 Task: Filter courses by subject and topic,"Business".
Action: Mouse moved to (365, 91)
Screenshot: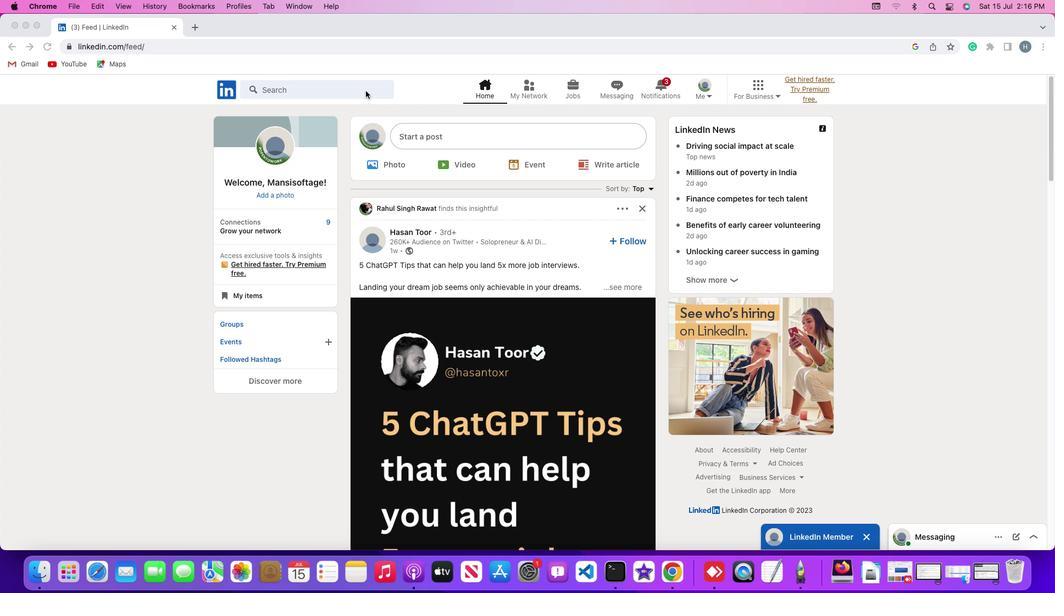 
Action: Mouse pressed left at (365, 91)
Screenshot: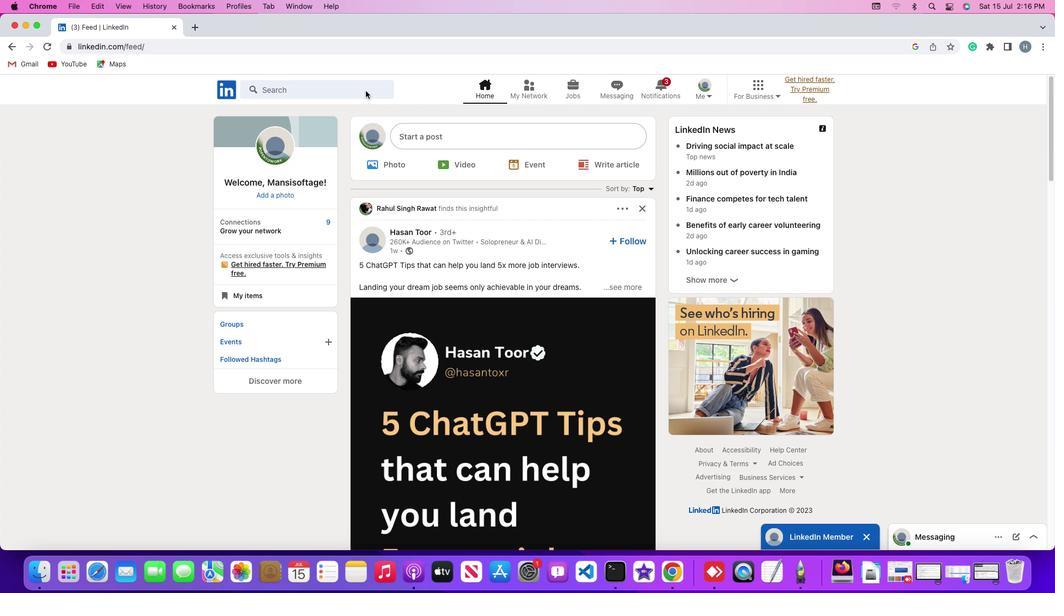 
Action: Mouse pressed left at (365, 91)
Screenshot: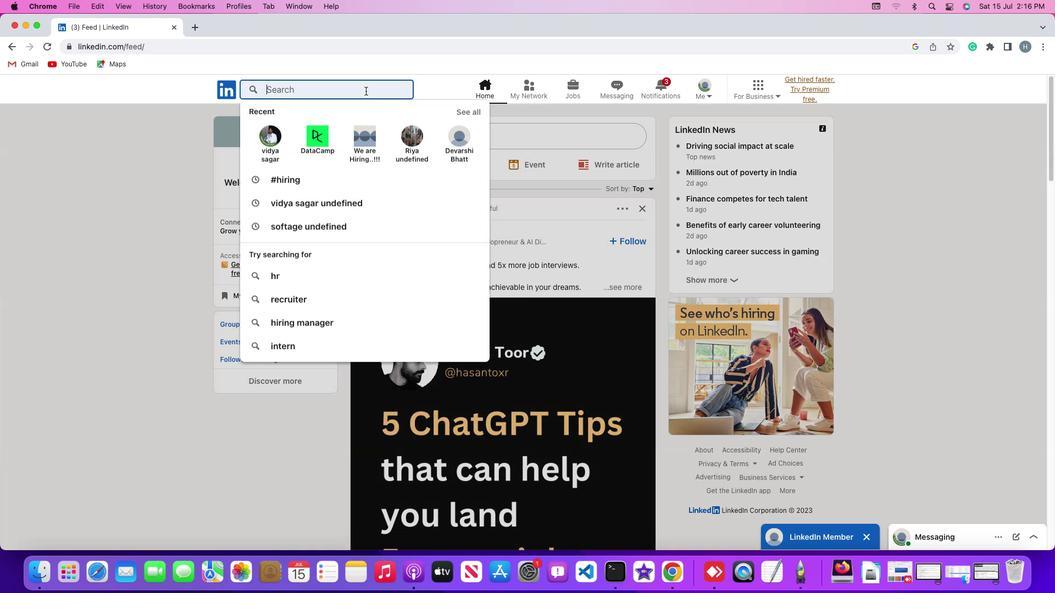 
Action: Mouse moved to (364, 91)
Screenshot: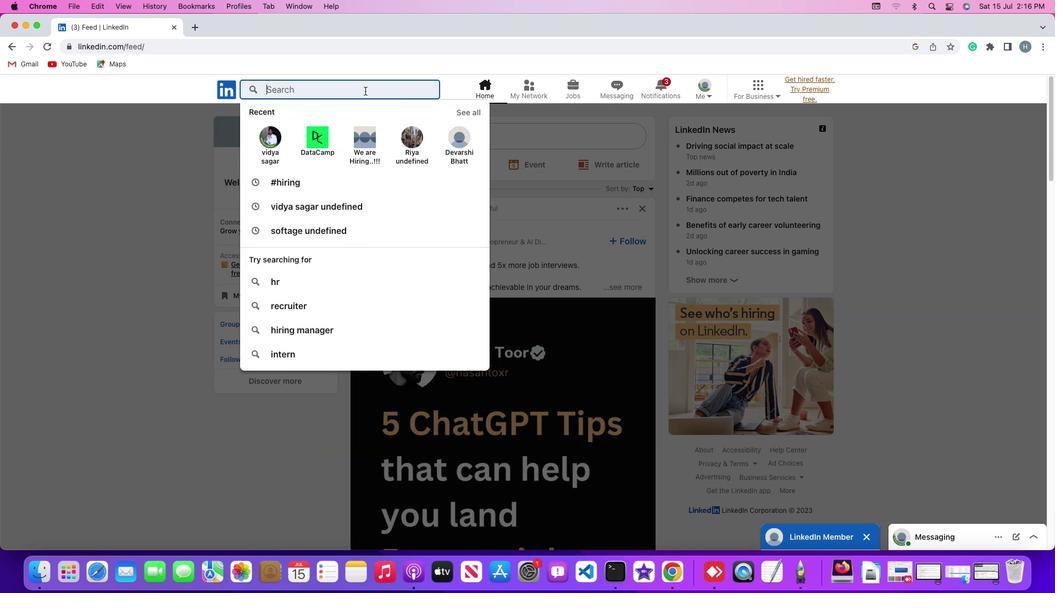 
Action: Key pressed Key.shift'#''h''i''r''i''n''g'Key.enter
Screenshot: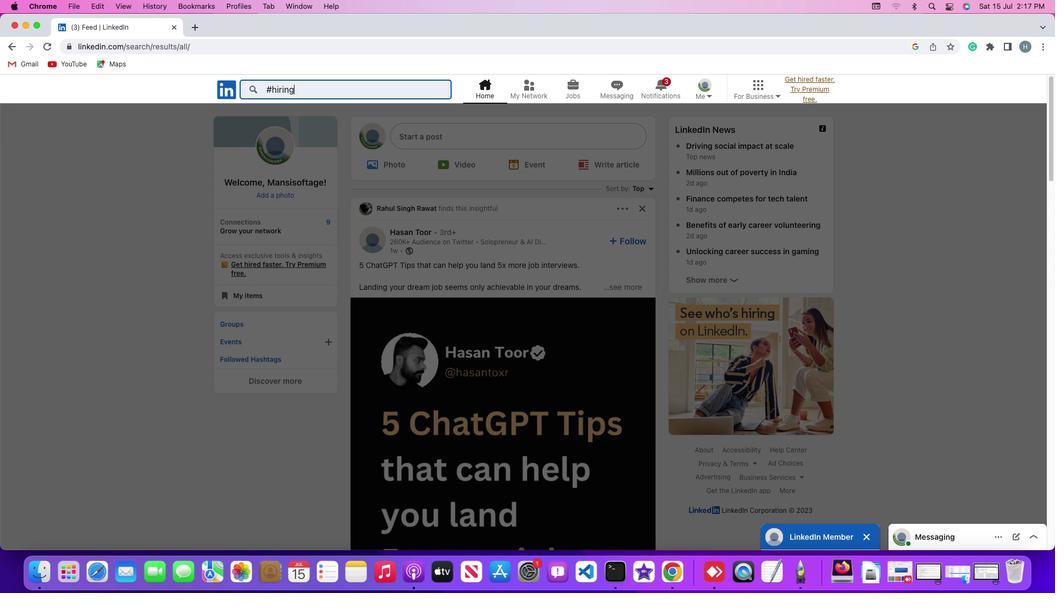 
Action: Mouse moved to (579, 117)
Screenshot: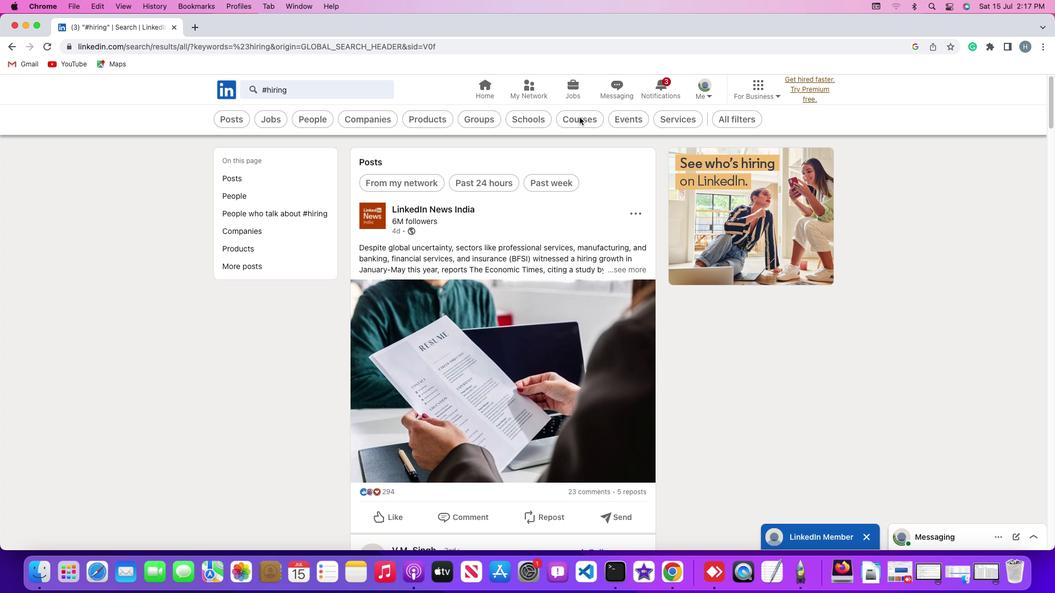 
Action: Mouse pressed left at (579, 117)
Screenshot: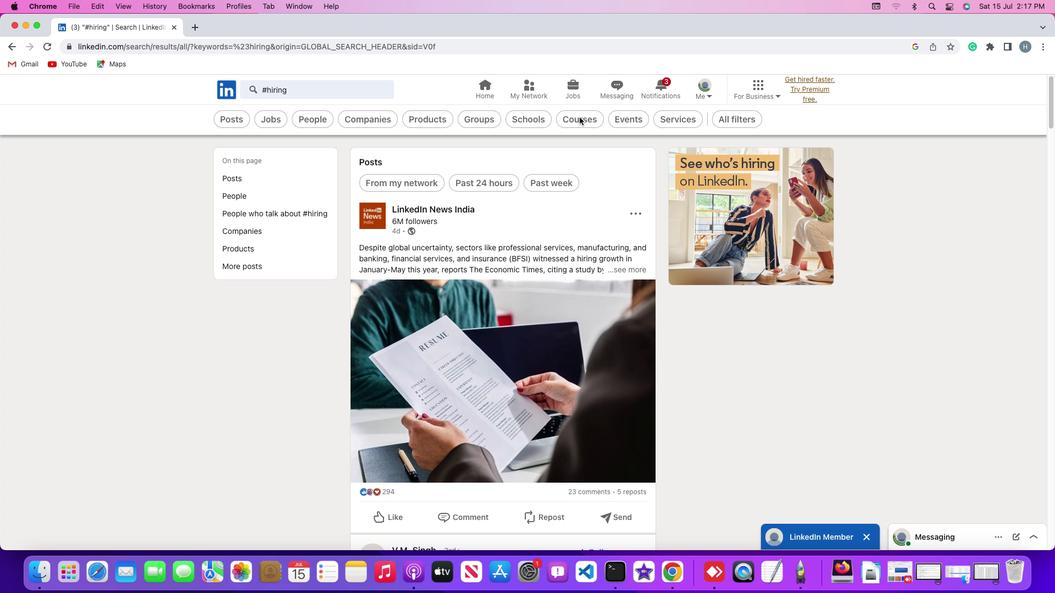 
Action: Mouse moved to (480, 117)
Screenshot: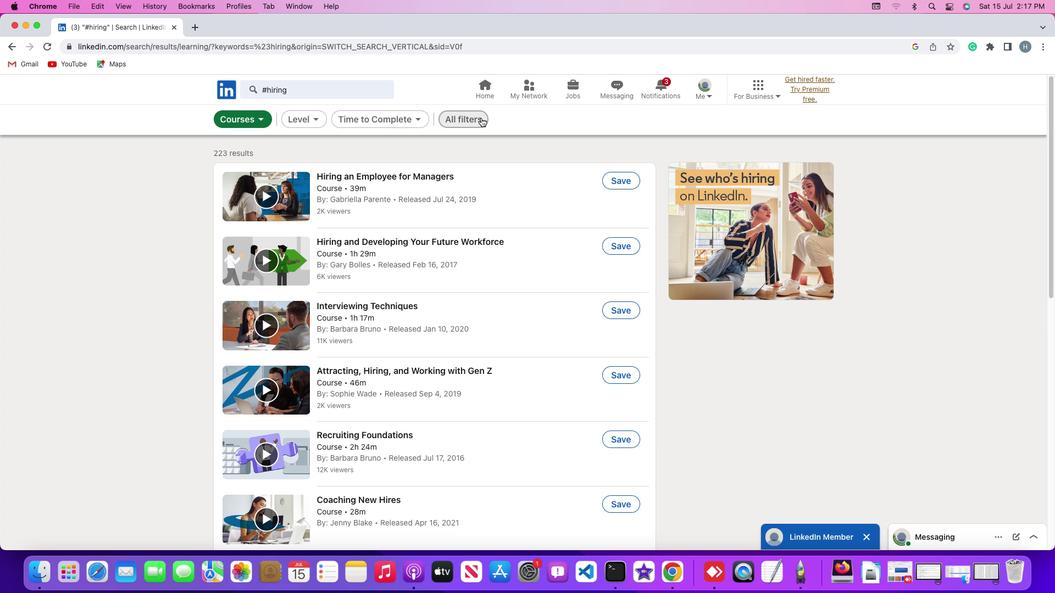 
Action: Mouse pressed left at (480, 117)
Screenshot: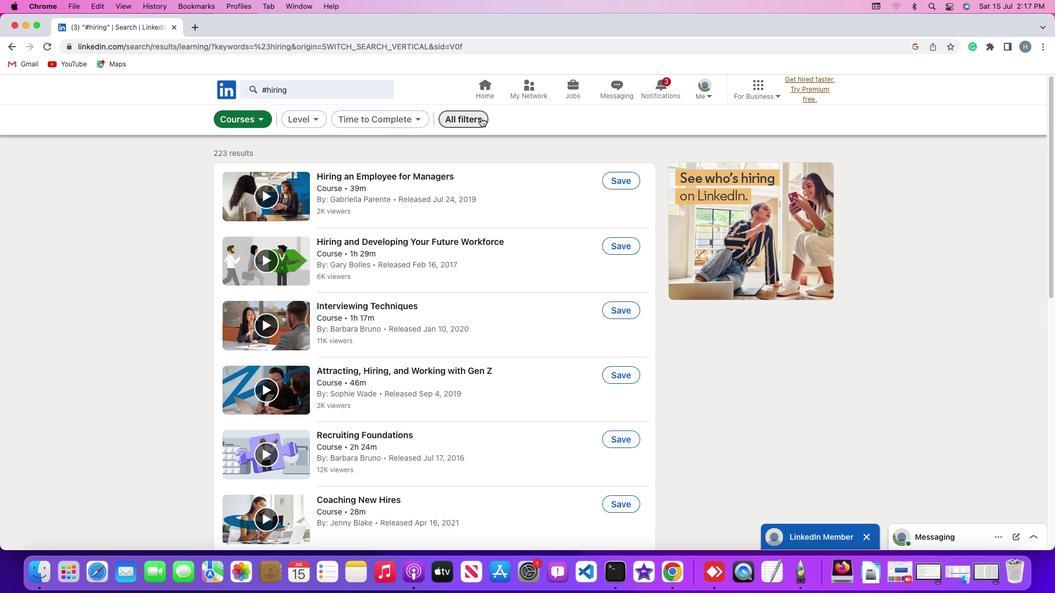 
Action: Mouse moved to (847, 280)
Screenshot: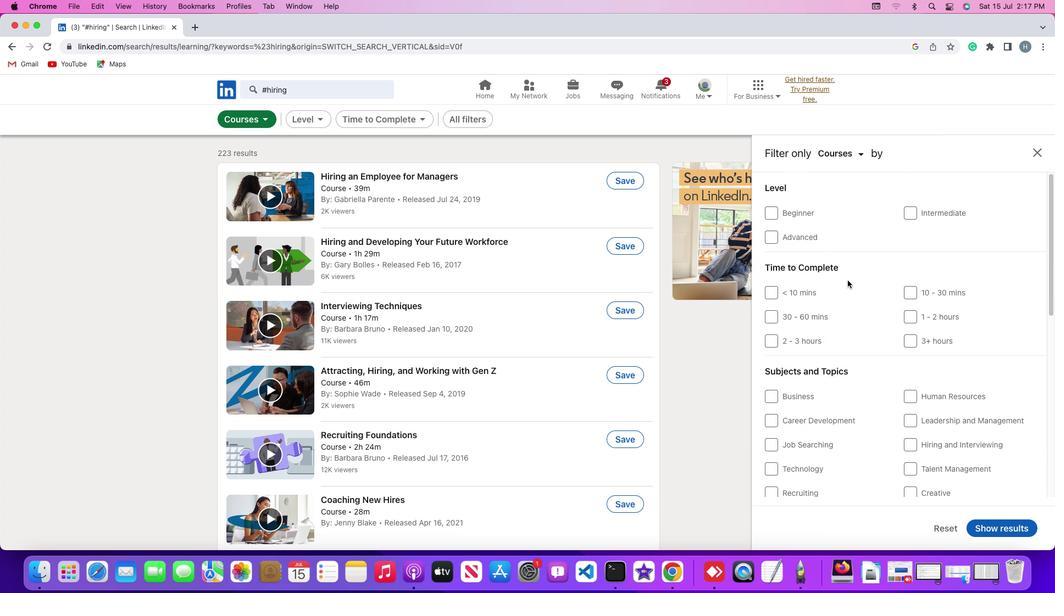 
Action: Mouse scrolled (847, 280) with delta (0, 0)
Screenshot: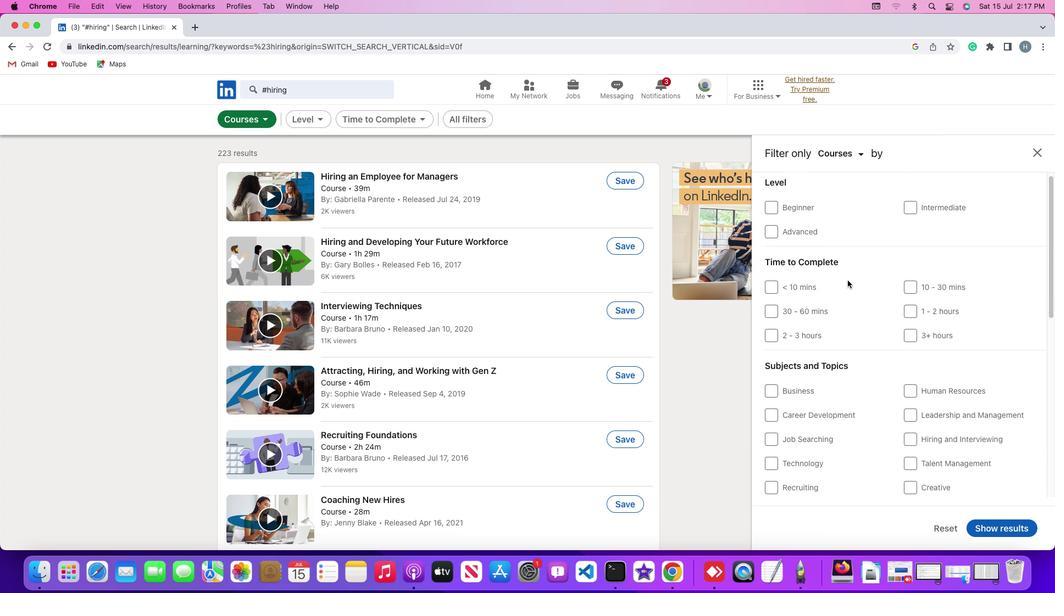 
Action: Mouse scrolled (847, 280) with delta (0, 0)
Screenshot: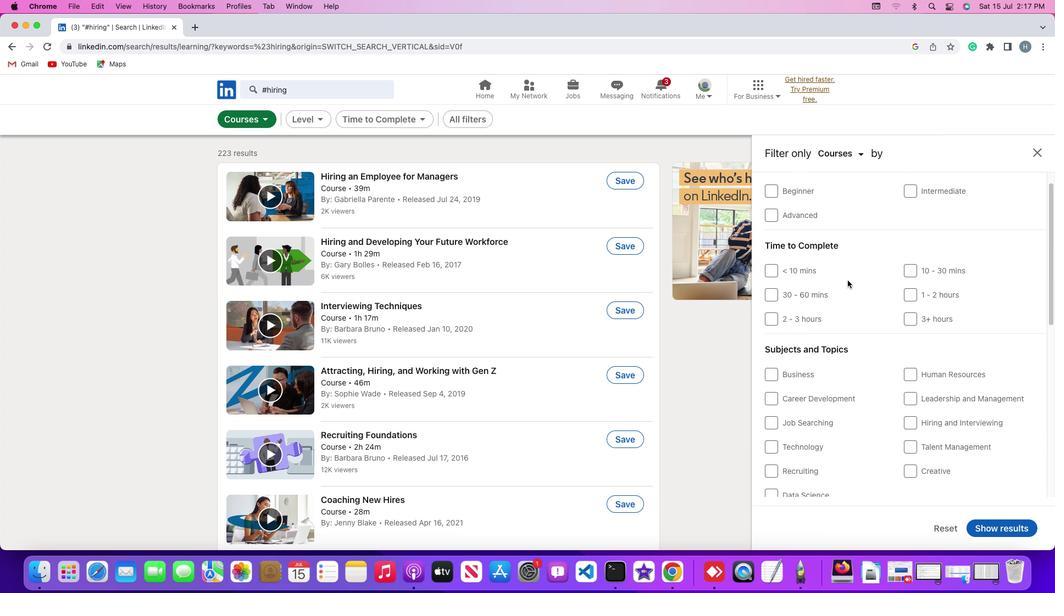 
Action: Mouse scrolled (847, 280) with delta (0, 0)
Screenshot: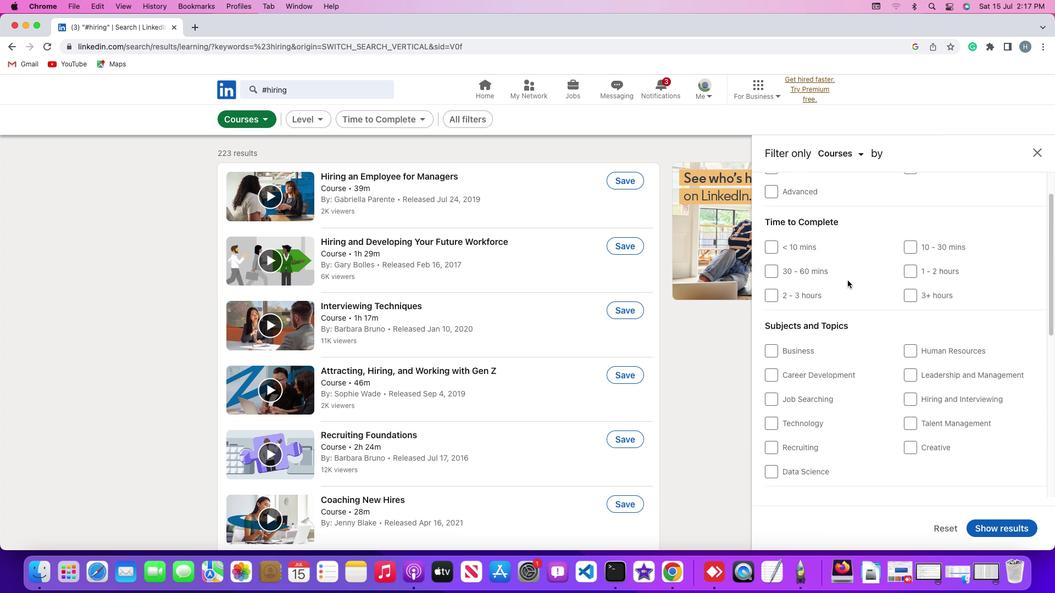 
Action: Mouse scrolled (847, 280) with delta (0, 0)
Screenshot: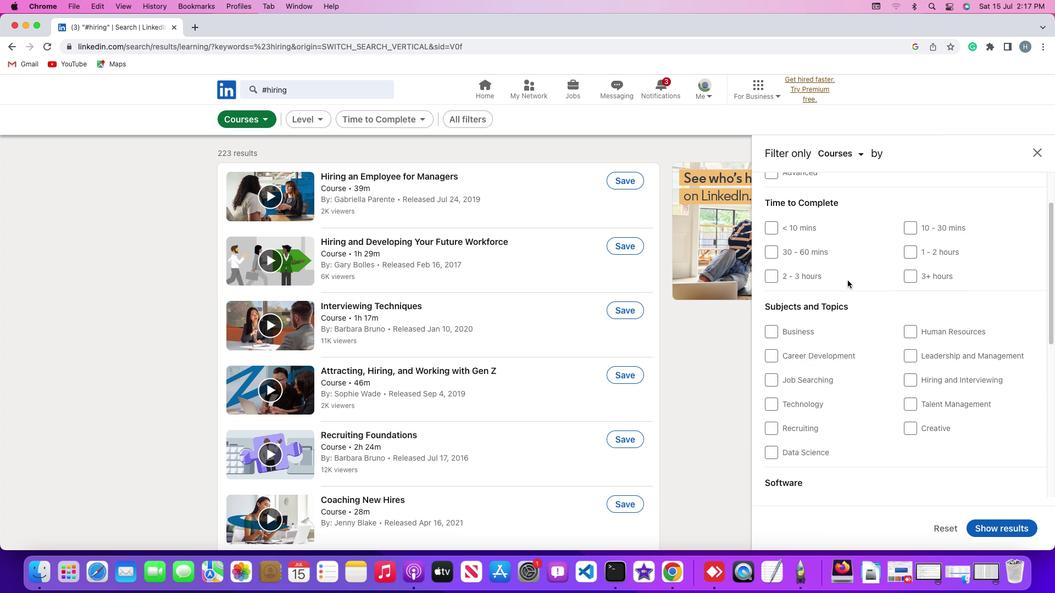 
Action: Mouse scrolled (847, 280) with delta (0, 0)
Screenshot: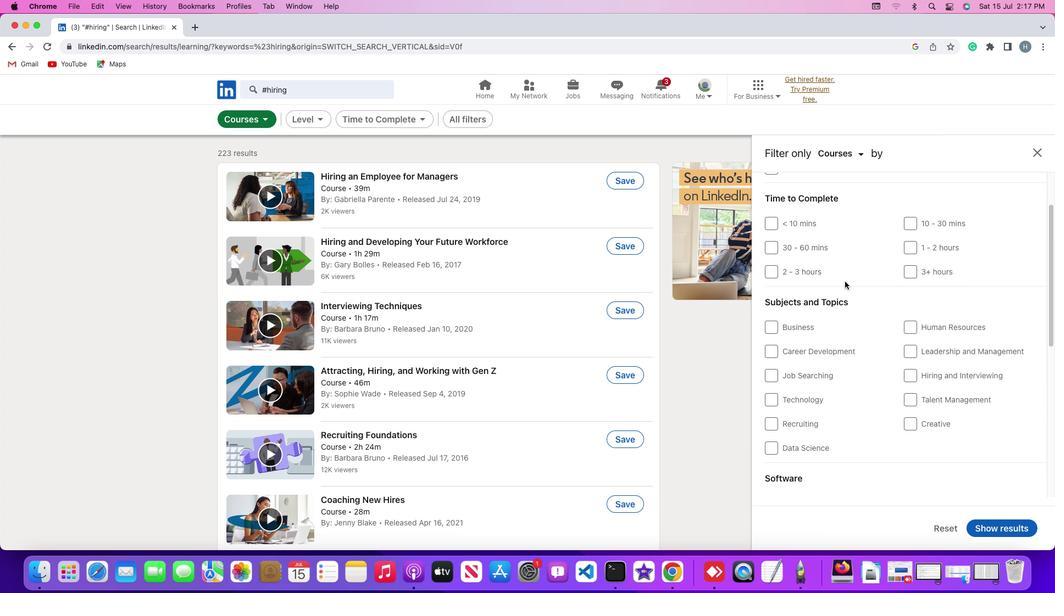 
Action: Mouse moved to (772, 320)
Screenshot: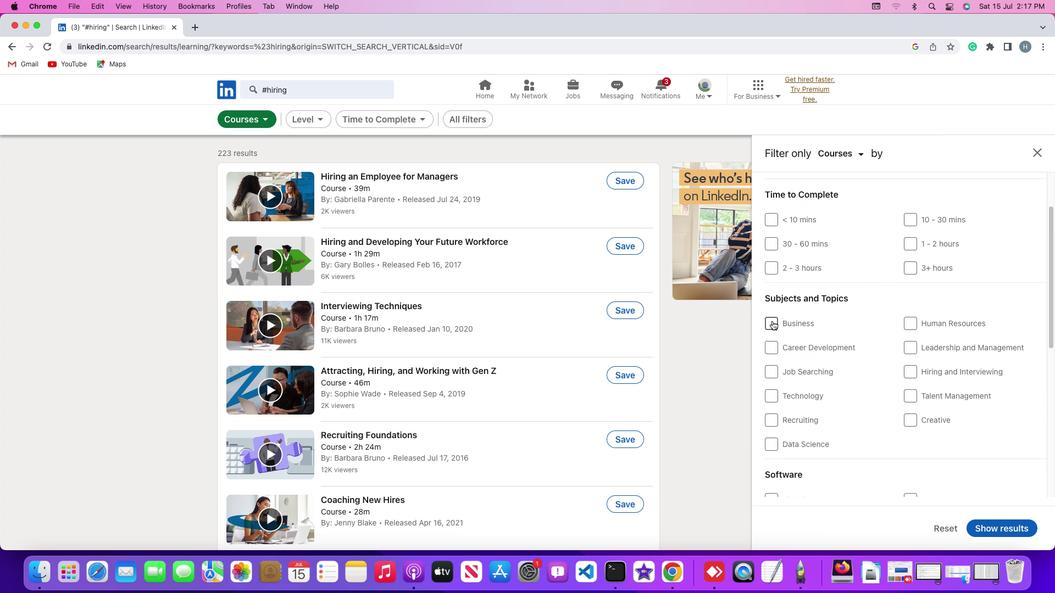 
Action: Mouse pressed left at (772, 320)
Screenshot: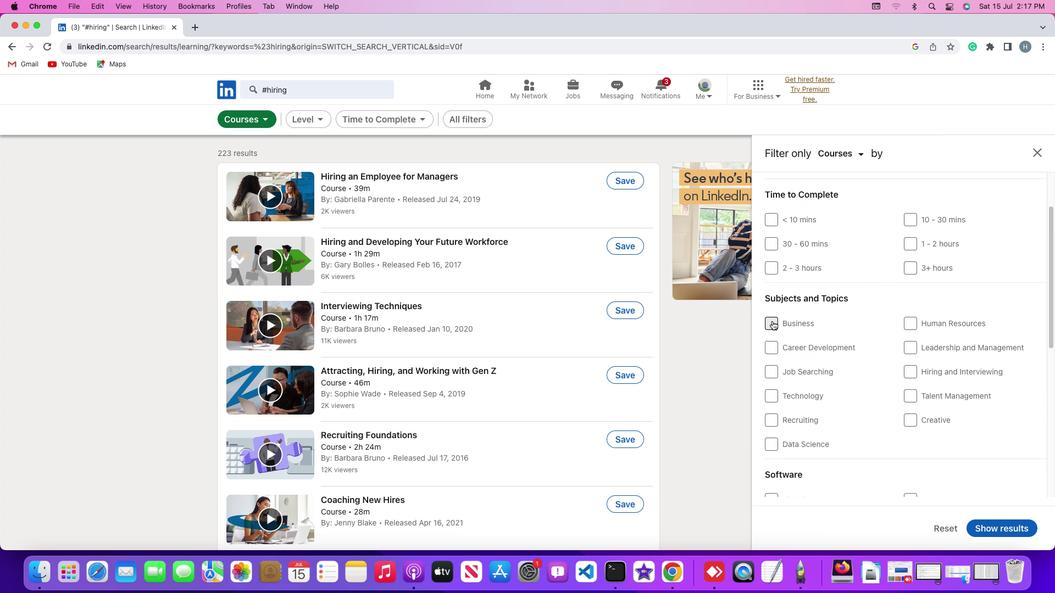 
Action: Mouse moved to (984, 526)
Screenshot: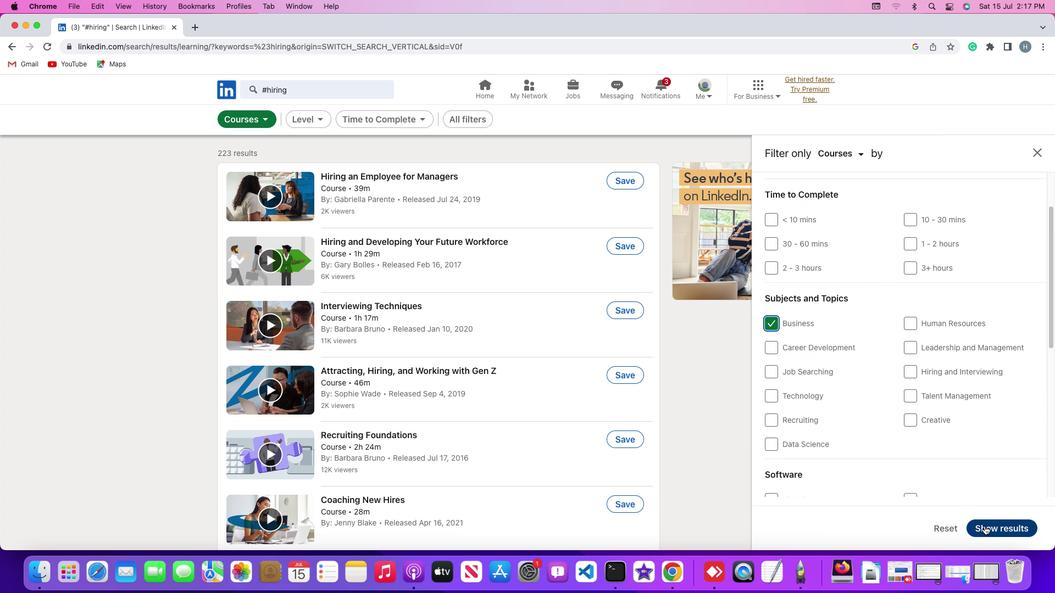 
Action: Mouse pressed left at (984, 526)
Screenshot: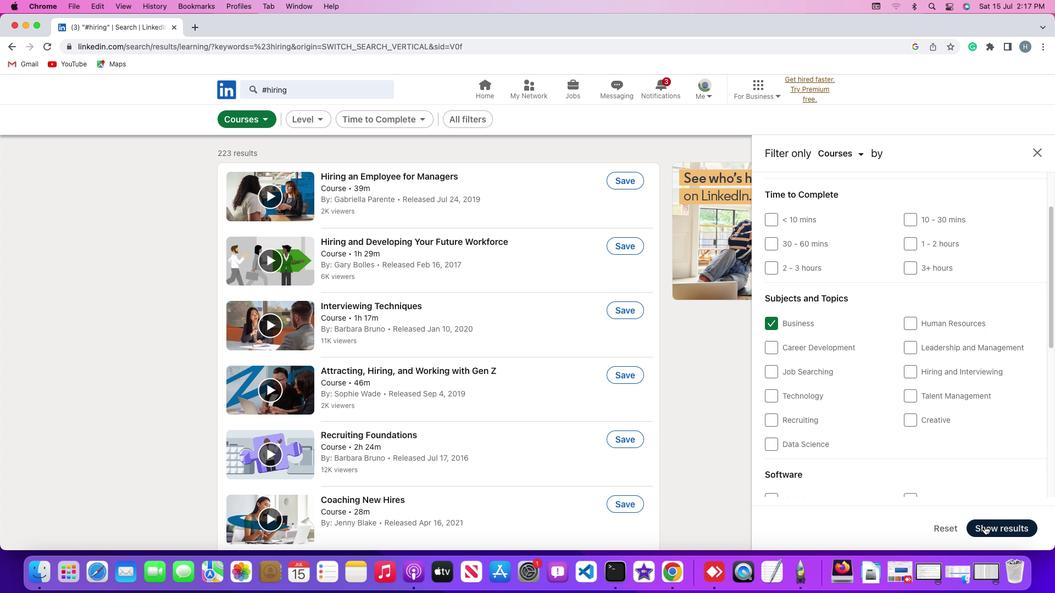 
Action: Mouse moved to (859, 354)
Screenshot: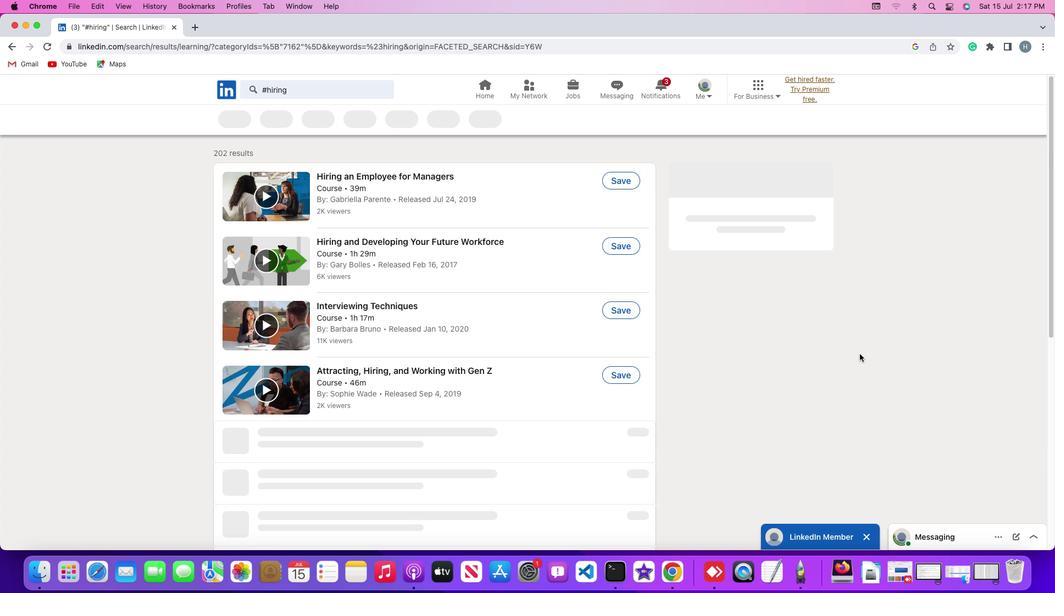 
